 Task: Use the formula "COLUMNS" in spreadsheet "Project portfolio".
Action: Mouse moved to (684, 248)
Screenshot: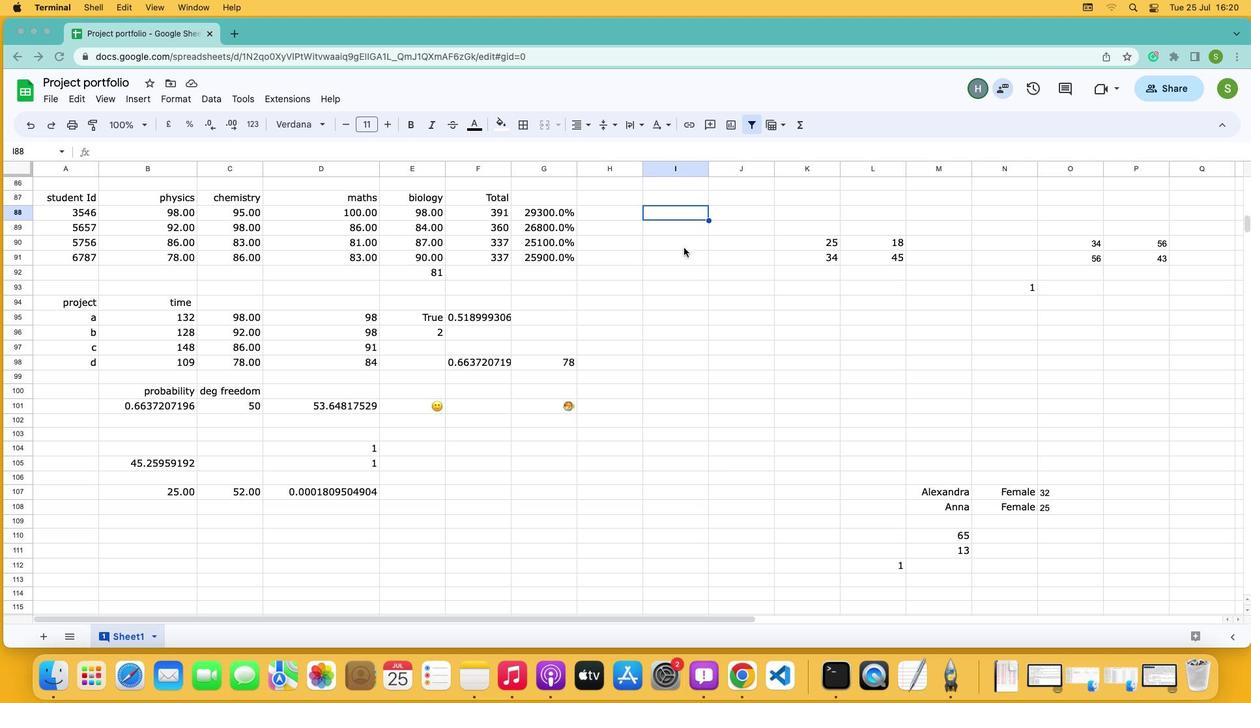 
Action: Mouse pressed left at (684, 248)
Screenshot: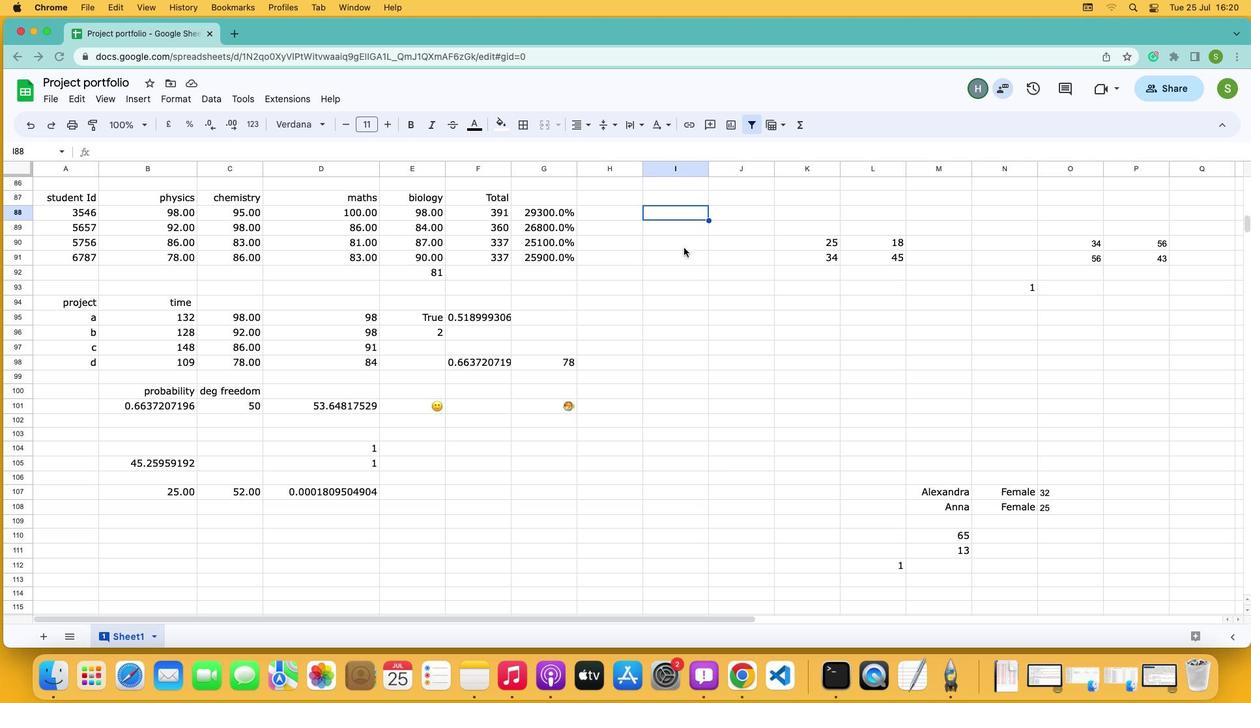 
Action: Mouse moved to (658, 238)
Screenshot: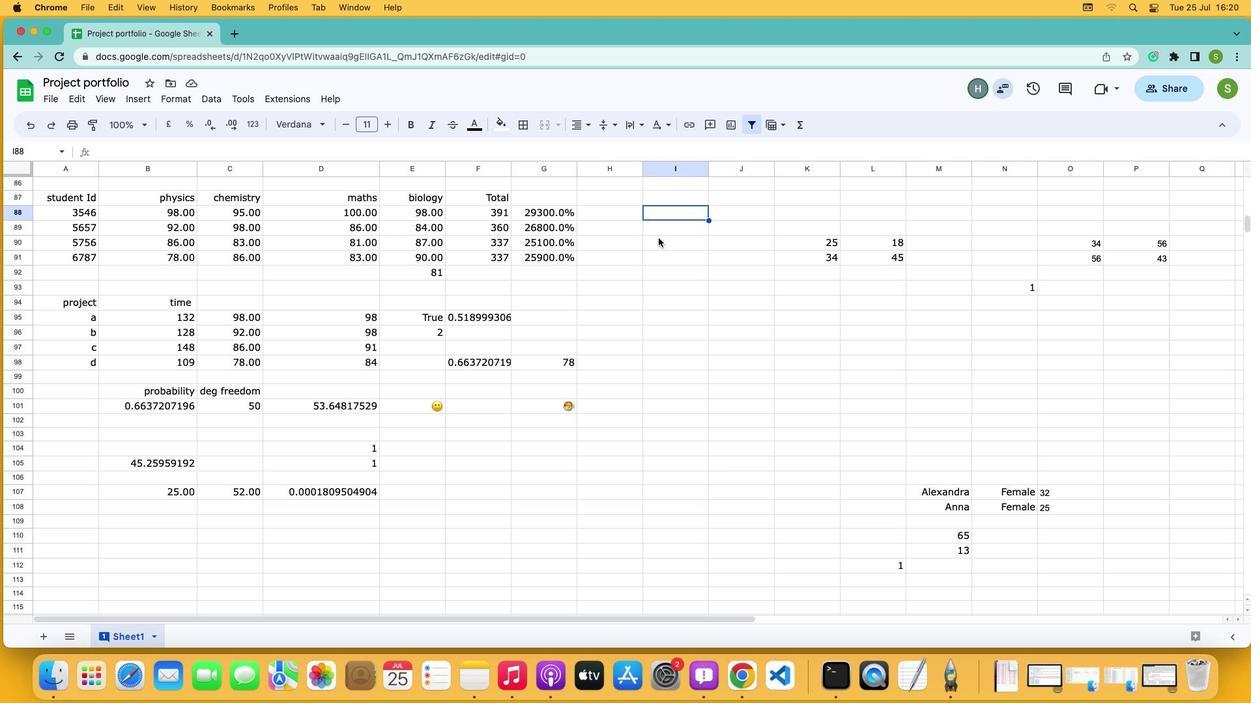 
Action: Mouse pressed left at (658, 238)
Screenshot: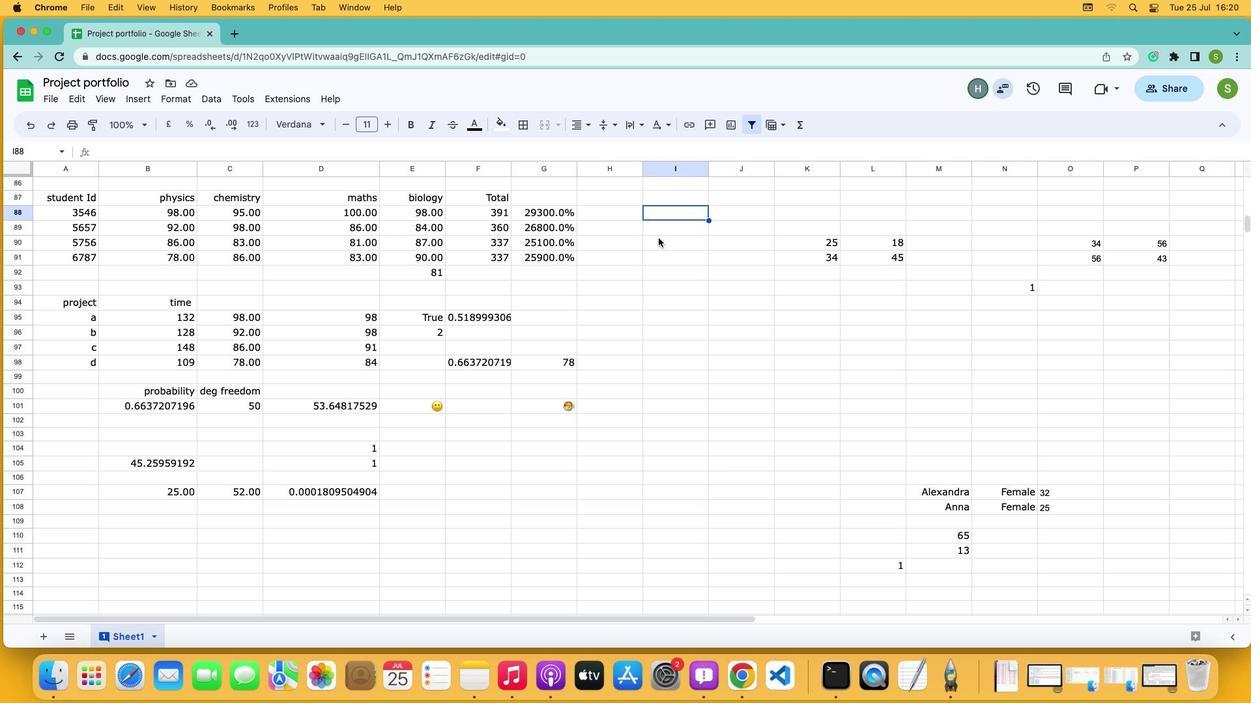 
Action: Mouse moved to (652, 217)
Screenshot: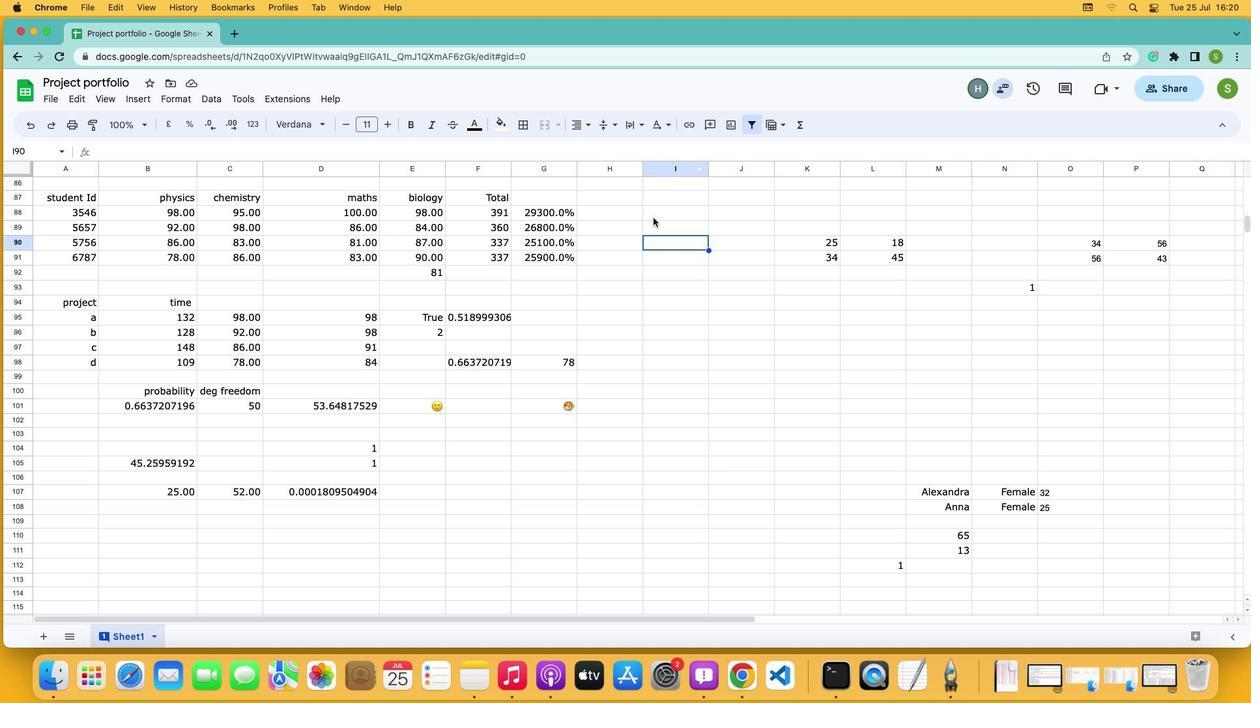 
Action: Mouse pressed left at (652, 217)
Screenshot: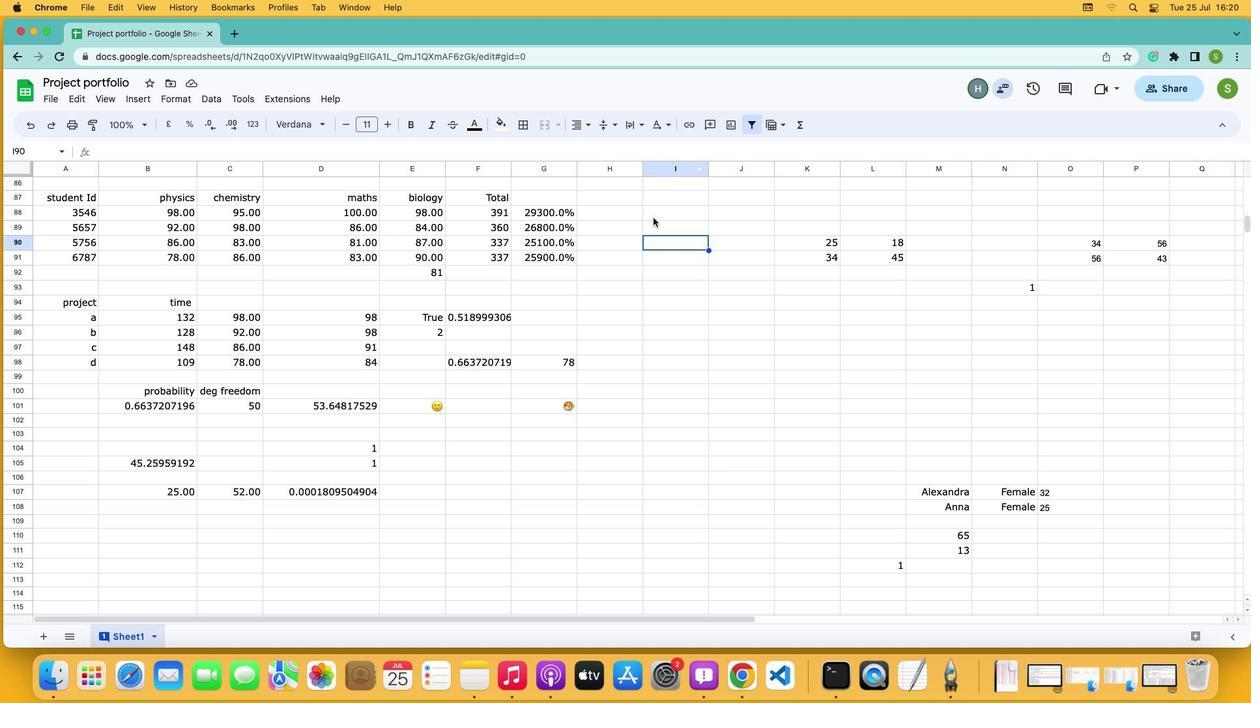 
Action: Mouse moved to (799, 129)
Screenshot: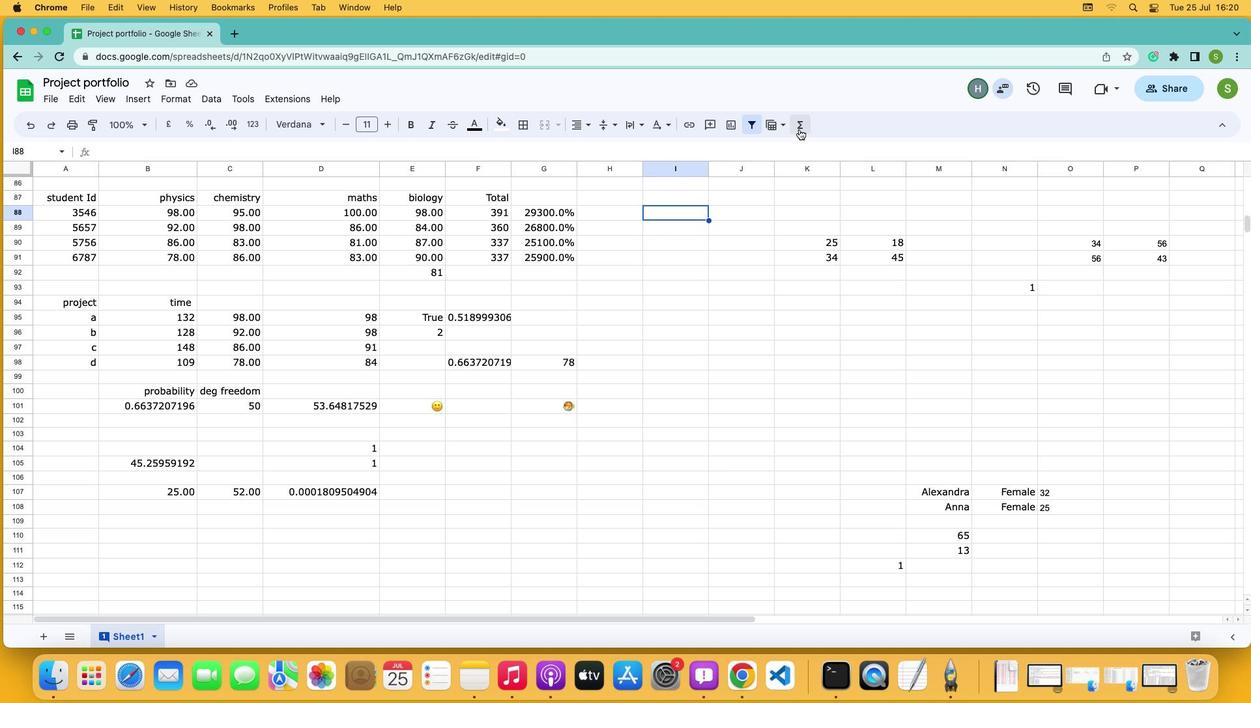 
Action: Mouse pressed left at (799, 129)
Screenshot: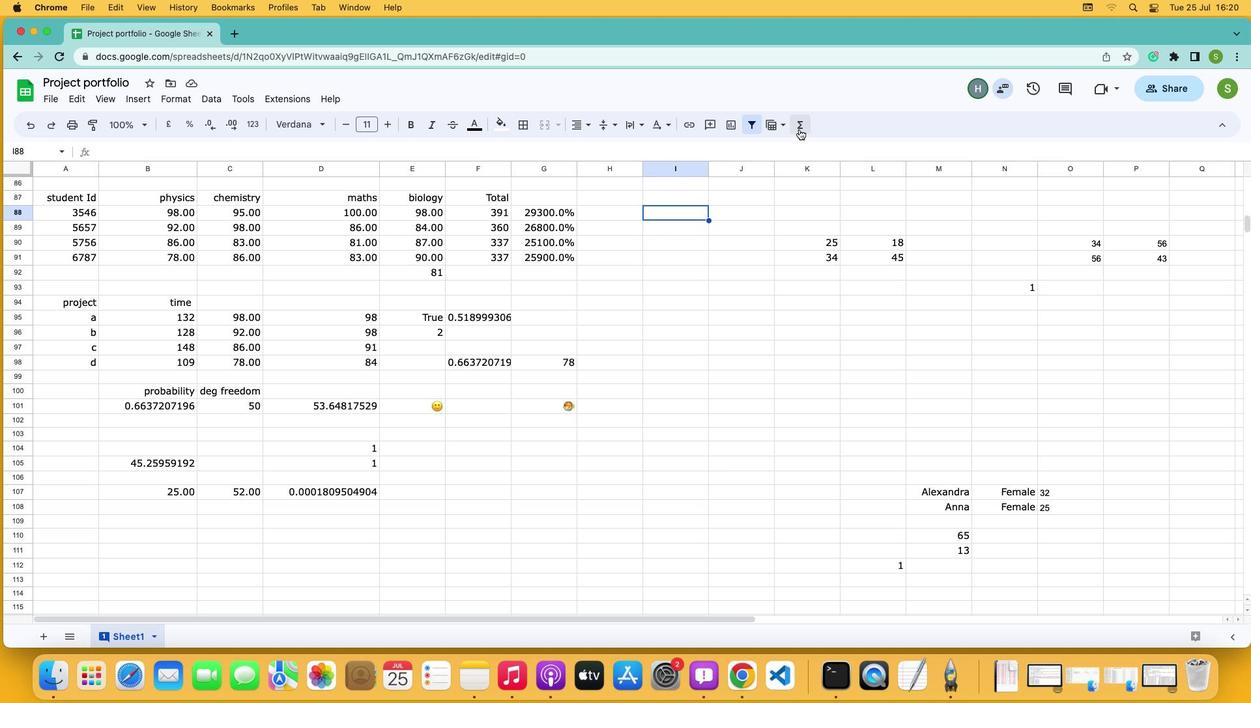 
Action: Mouse moved to (812, 264)
Screenshot: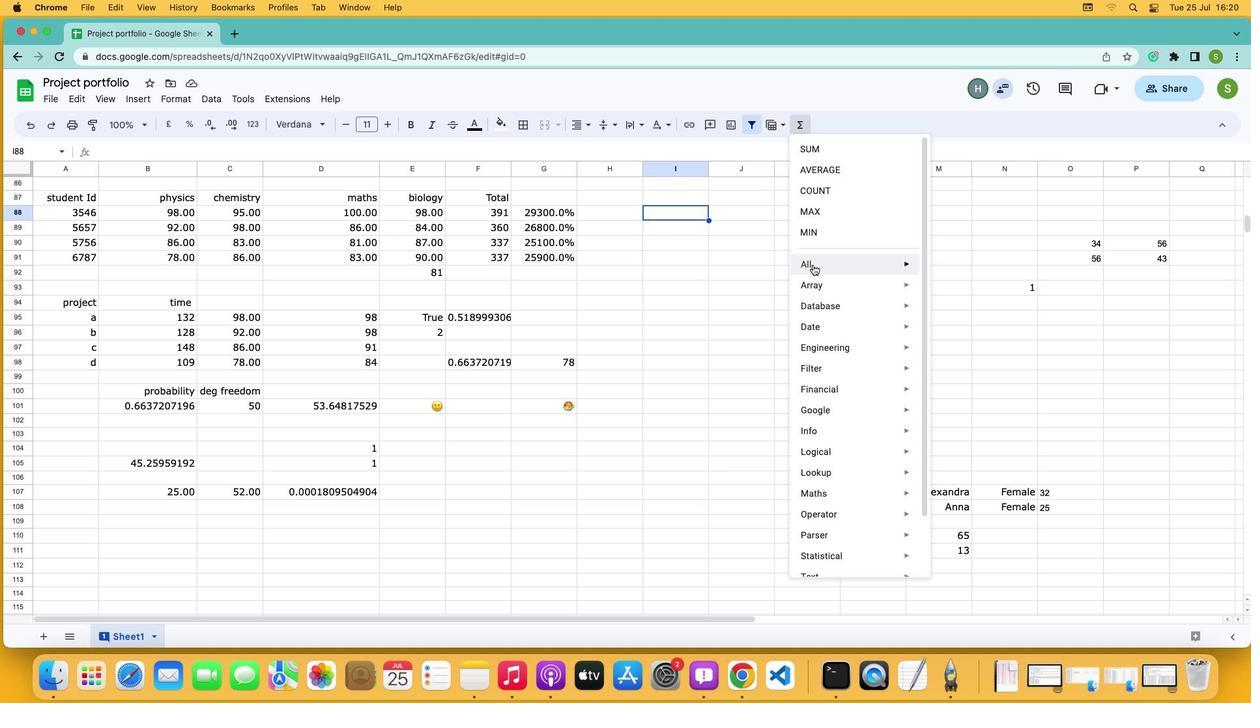 
Action: Mouse pressed left at (812, 264)
Screenshot: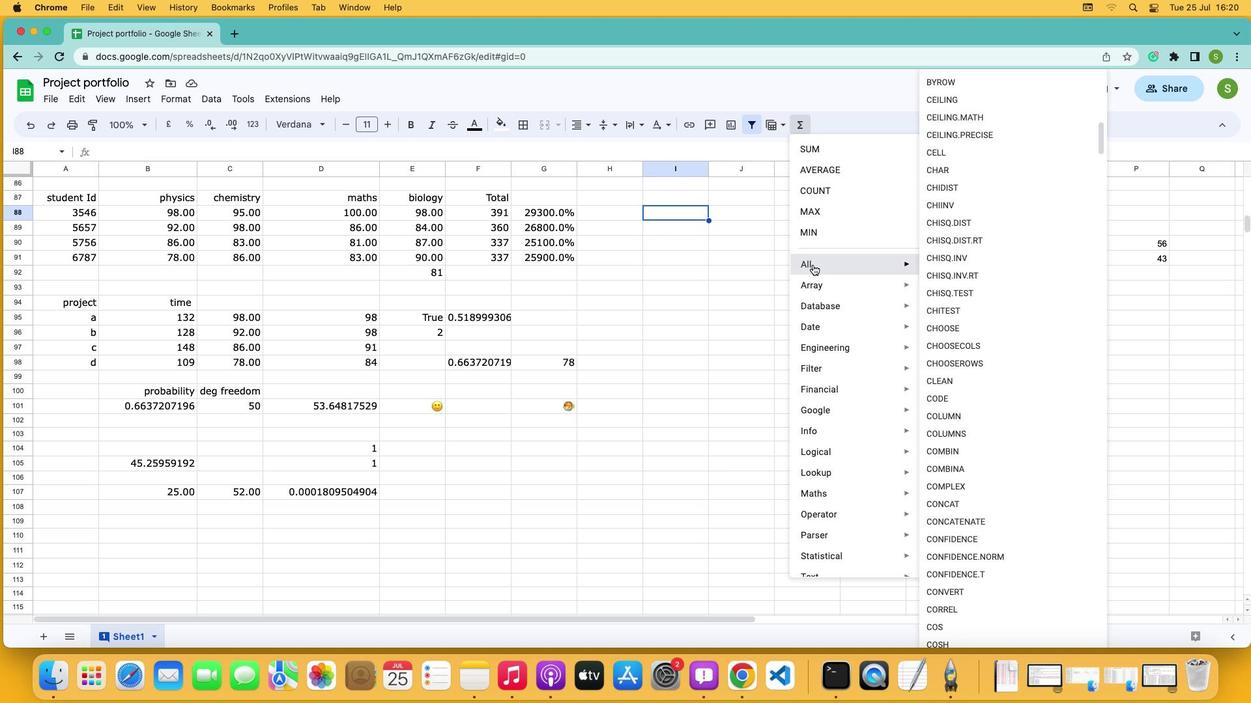 
Action: Mouse moved to (946, 441)
Screenshot: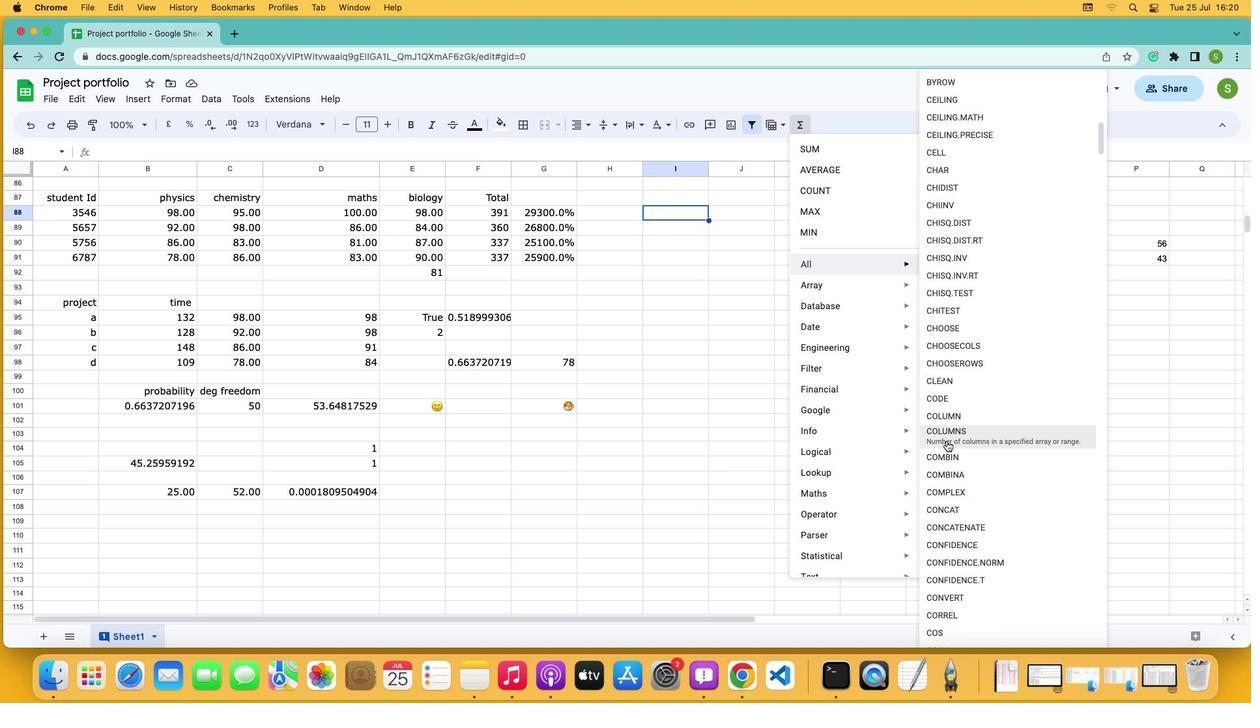 
Action: Mouse pressed left at (946, 441)
Screenshot: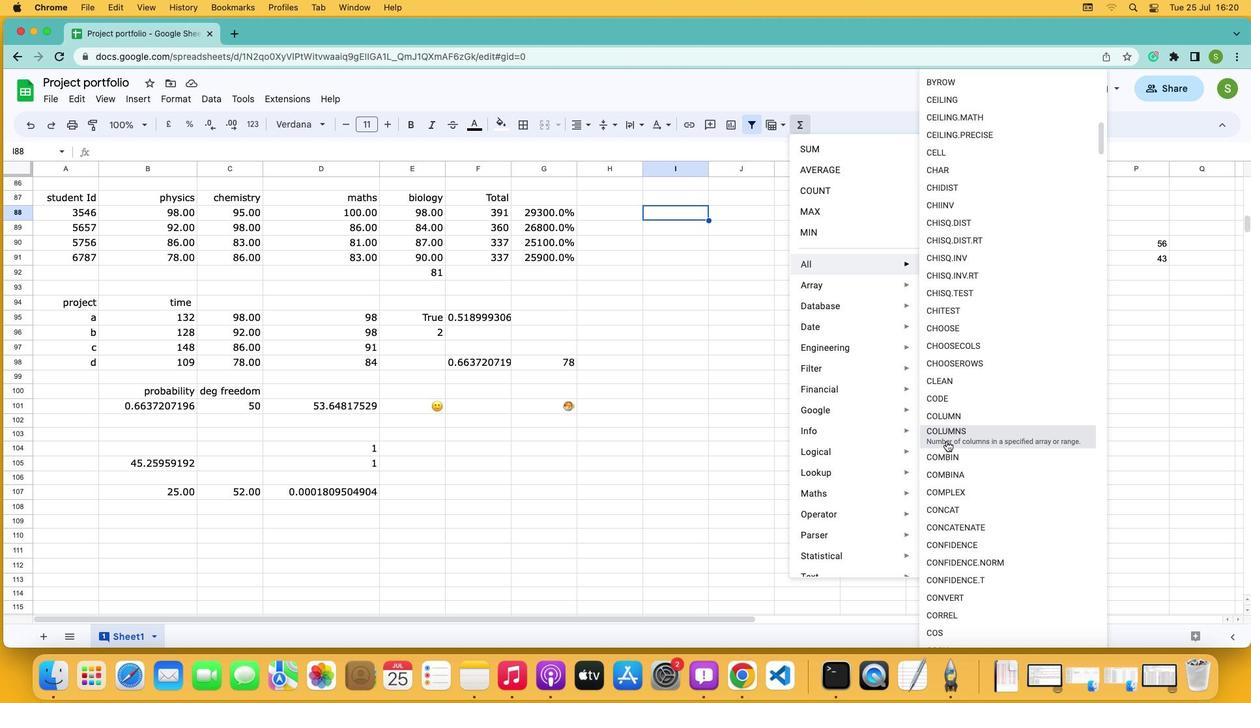 
Action: Mouse moved to (71, 215)
Screenshot: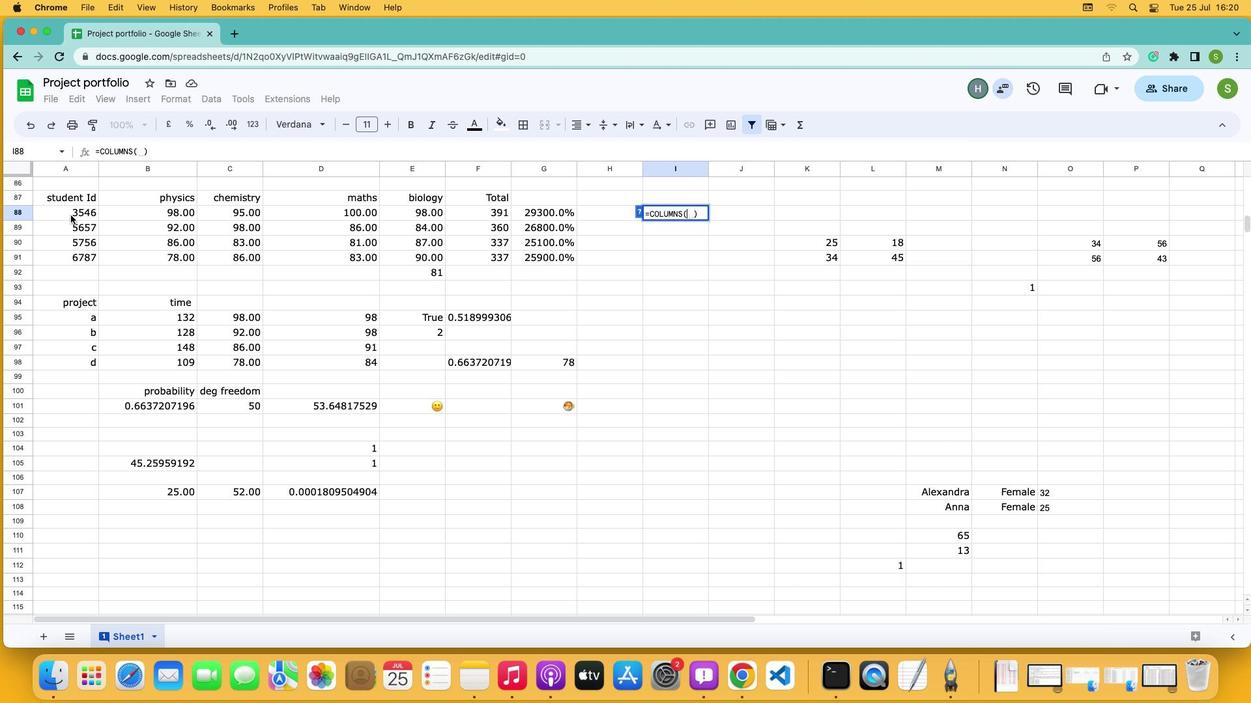 
Action: Mouse pressed left at (71, 215)
Screenshot: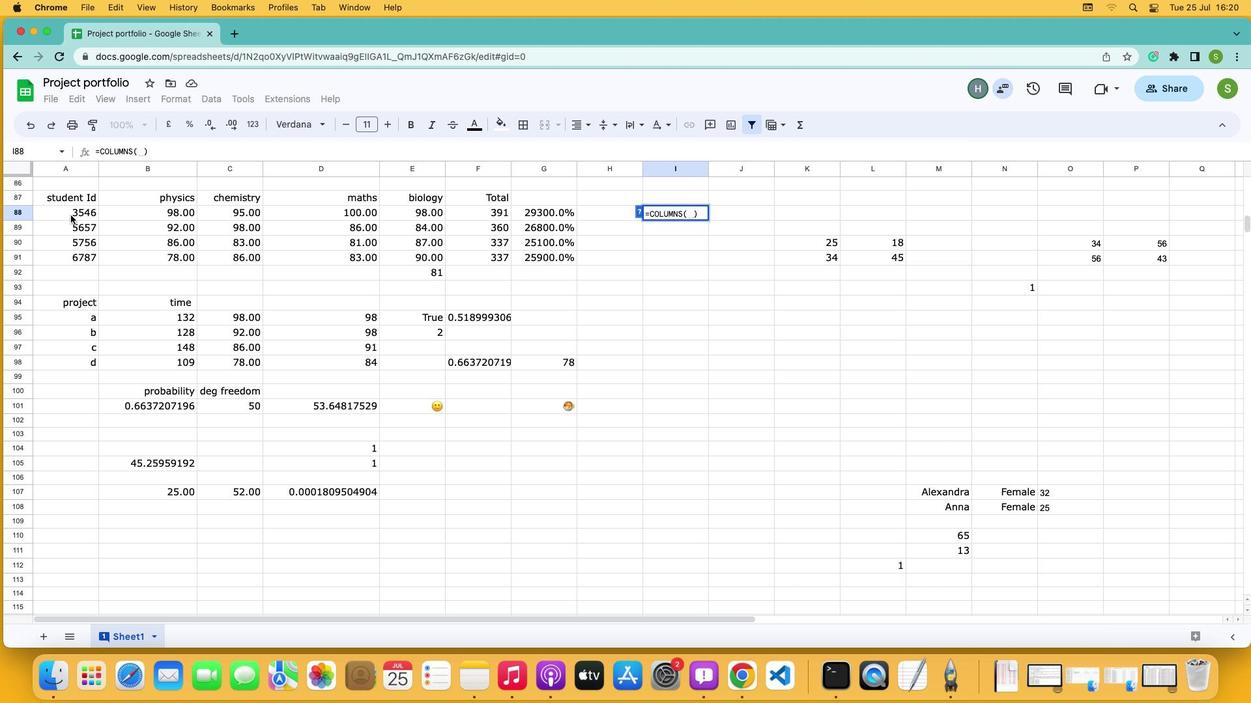 
Action: Mouse moved to (538, 216)
Screenshot: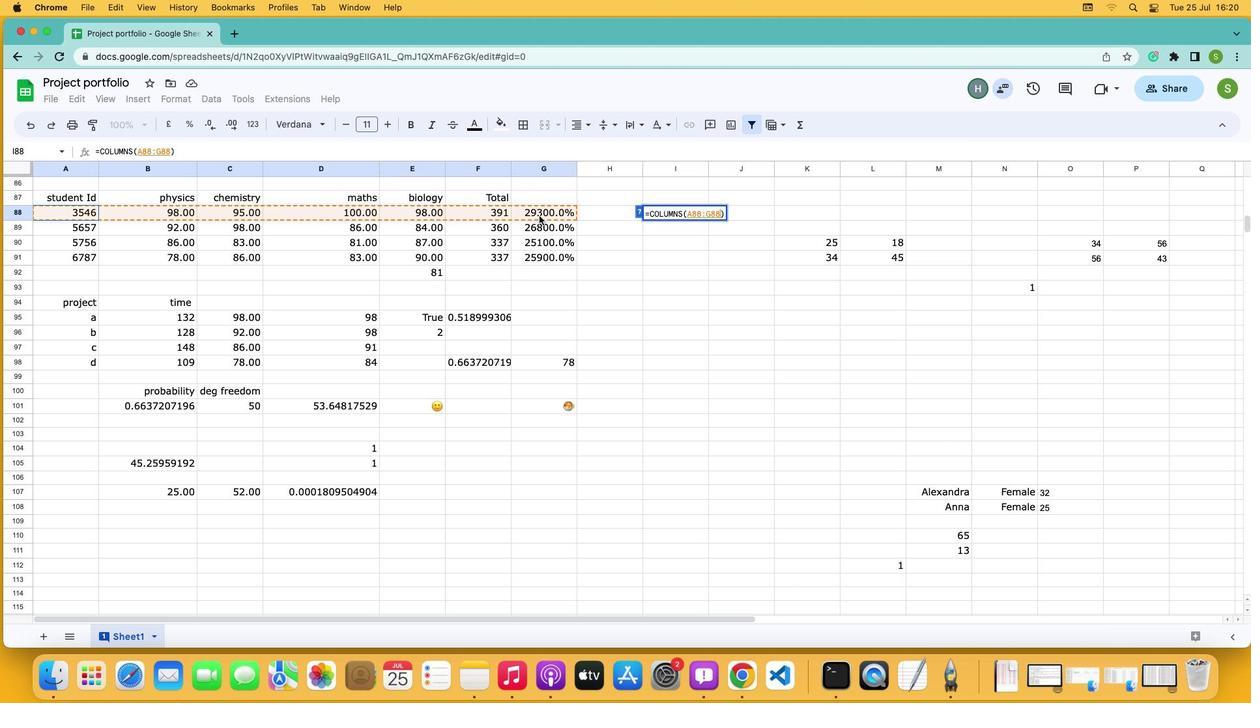 
Action: Key pressed Key.enter
Screenshot: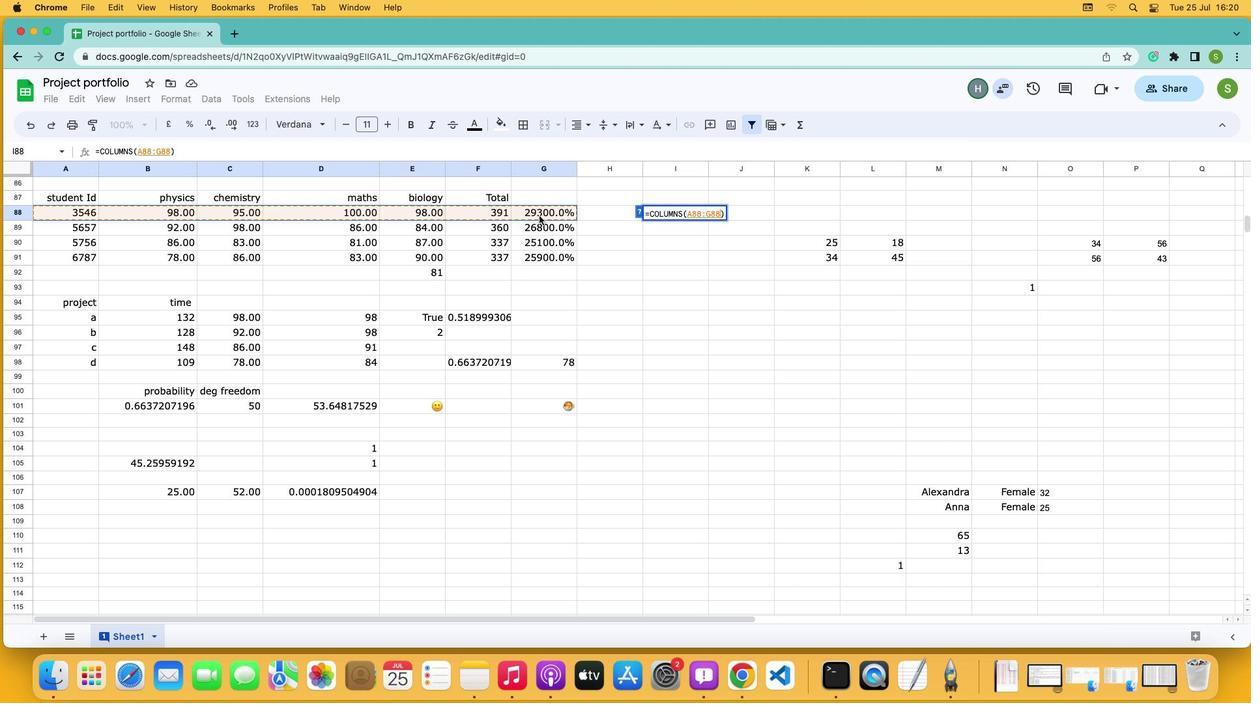 
